 Task: Create Card Project Budget Review in Board Brand Reputation Management to Workspace Ethics and Compliance. Create Card Restaurant Management Review in Board PR Campaign Management to Workspace Ethics and Compliance. Create Card Project Schedule Review in Board Public Relations Influencer Event Planning and Management to Workspace Ethics and Compliance
Action: Mouse moved to (626, 201)
Screenshot: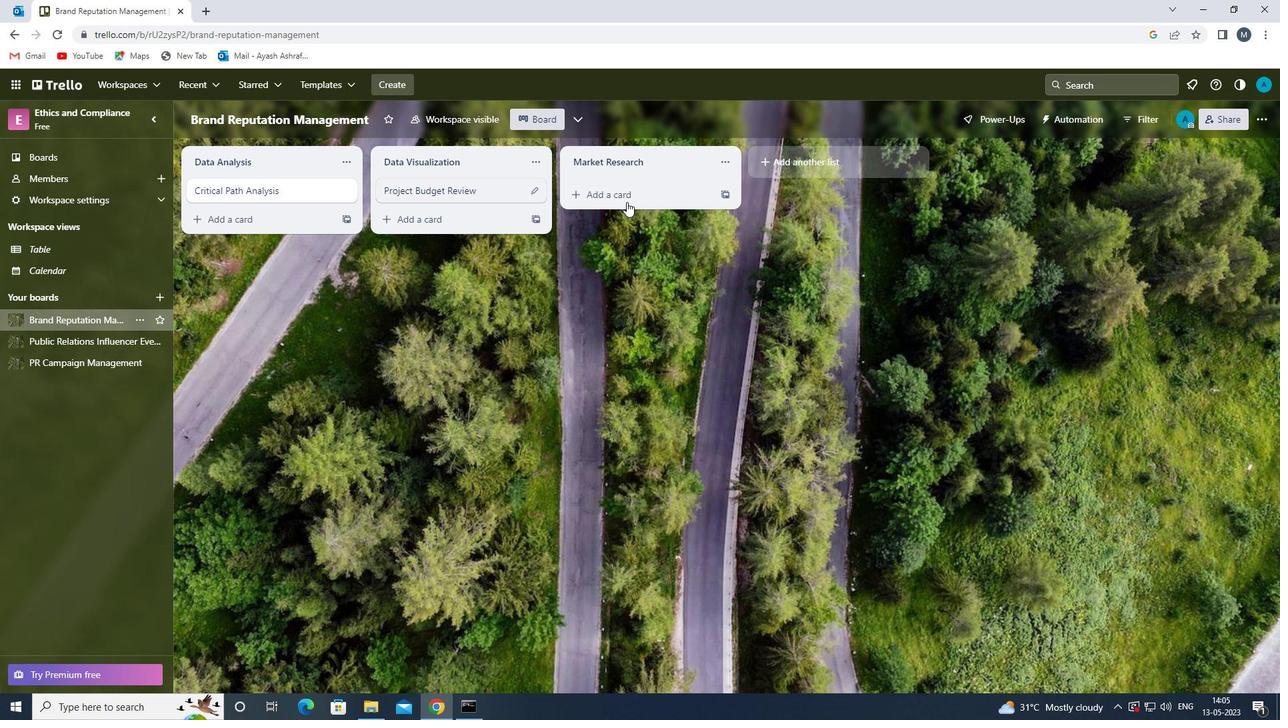 
Action: Mouse pressed left at (626, 201)
Screenshot: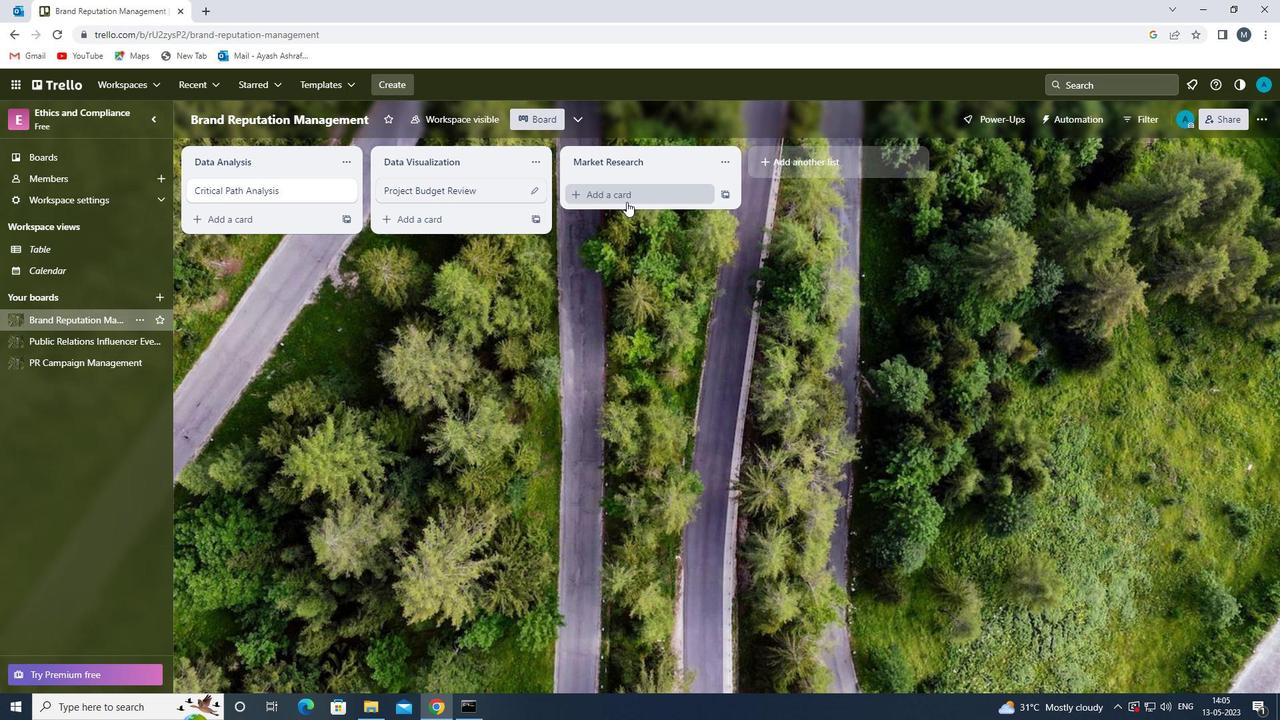 
Action: Mouse moved to (607, 200)
Screenshot: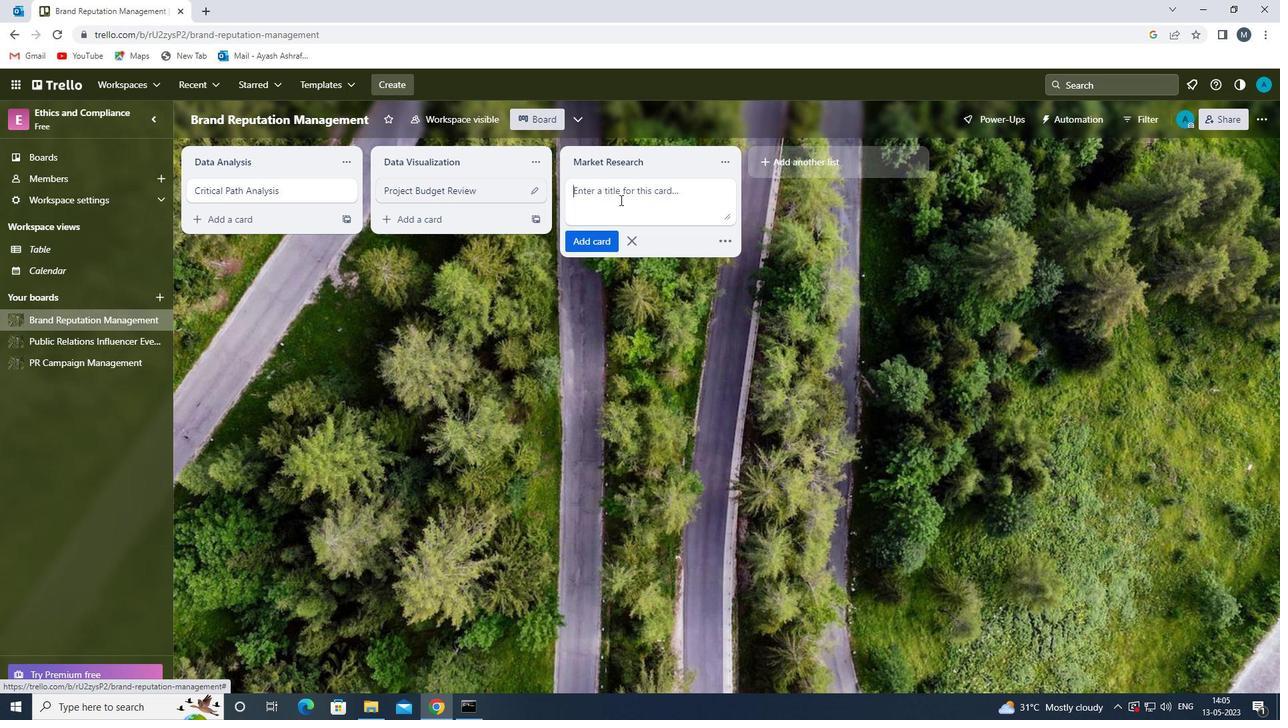 
Action: Mouse pressed left at (607, 200)
Screenshot: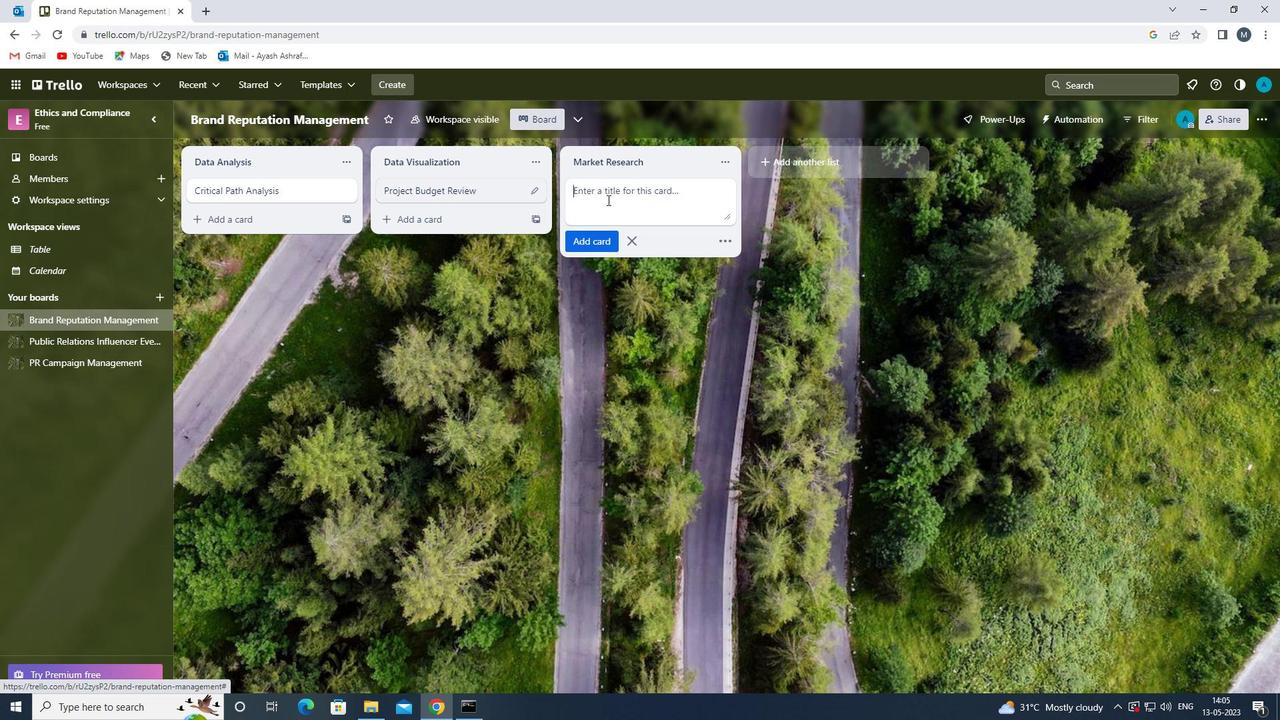 
Action: Key pressed <Key.shift><Key.shift><Key.shift><Key.shift><Key.shift><Key.shift><Key.shift><Key.shift><Key.shift><Key.shift><Key.shift><Key.shift>PROJECT<Key.space><Key.shift>BUDGET<Key.space><Key.shift>REVIEW<Key.space>
Screenshot: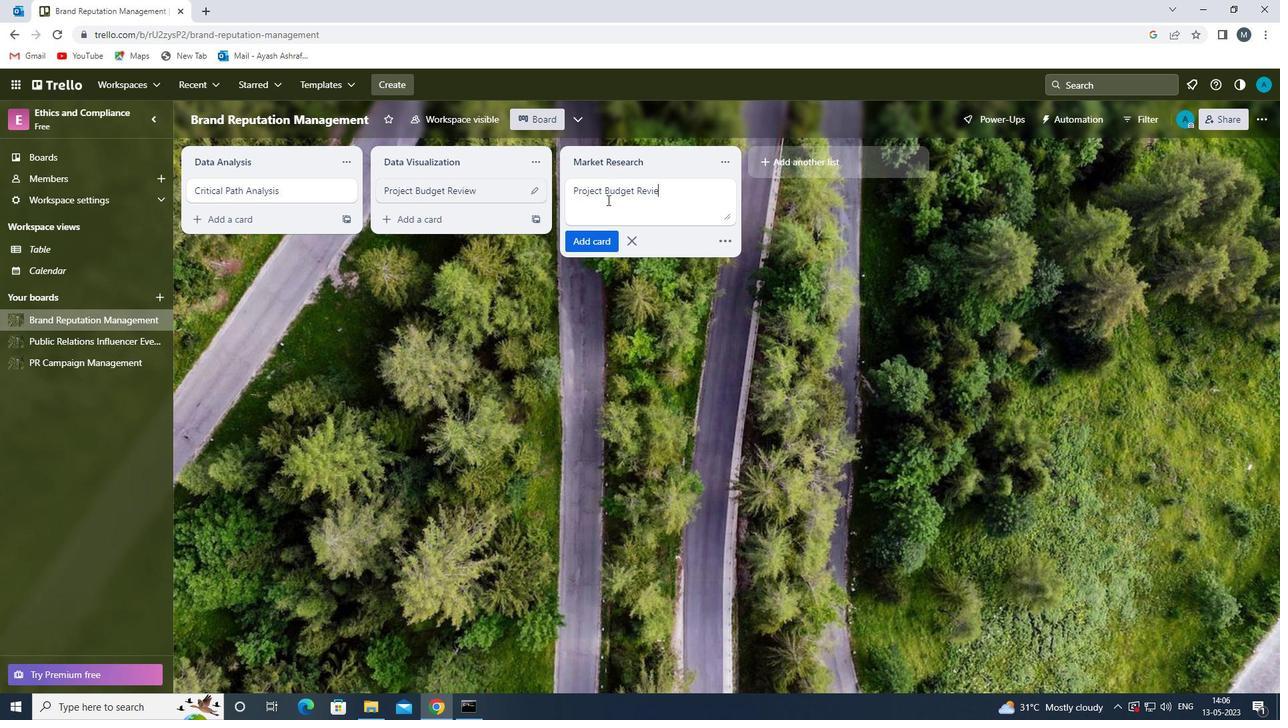 
Action: Mouse moved to (603, 236)
Screenshot: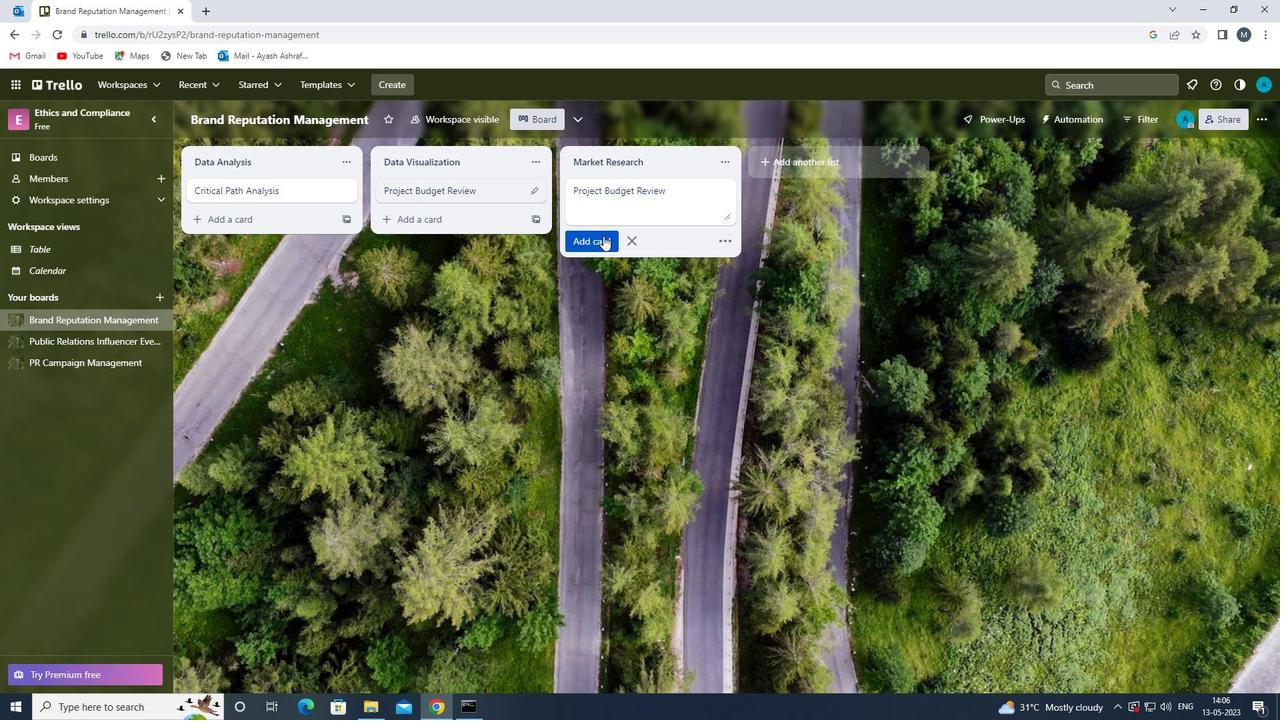 
Action: Mouse pressed left at (603, 236)
Screenshot: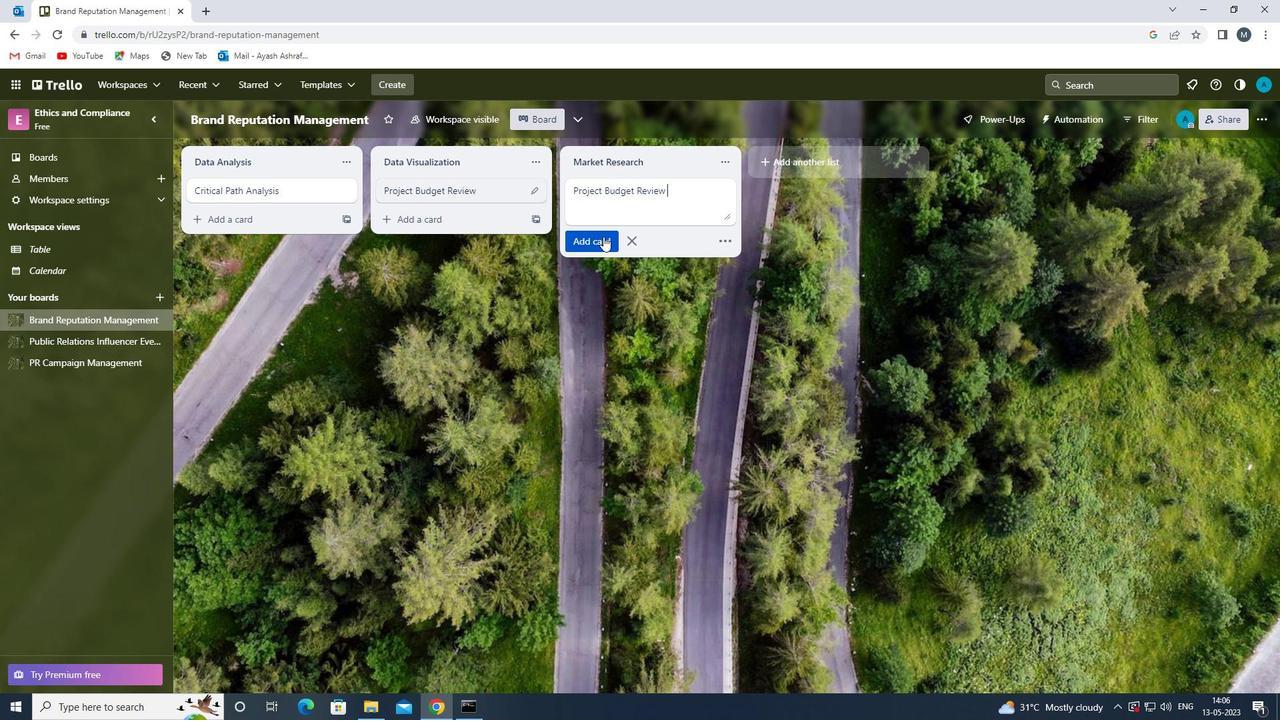 
Action: Mouse moved to (564, 377)
Screenshot: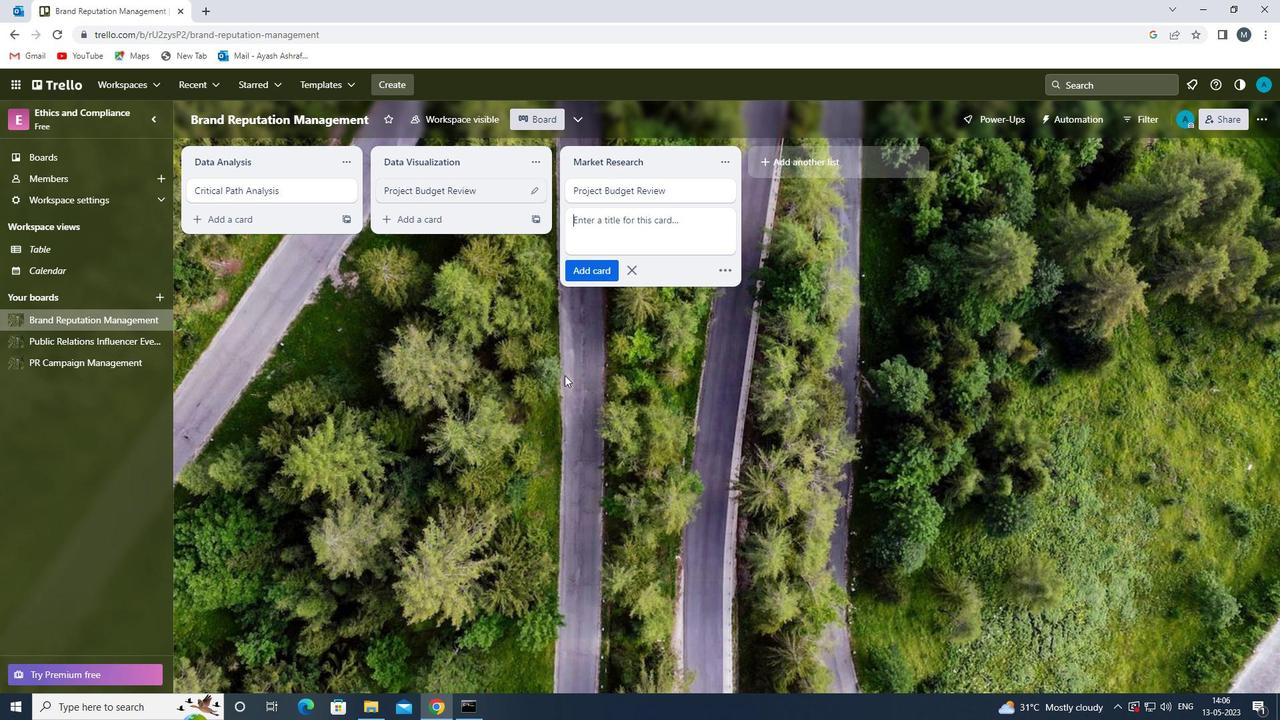 
Action: Mouse pressed left at (564, 377)
Screenshot: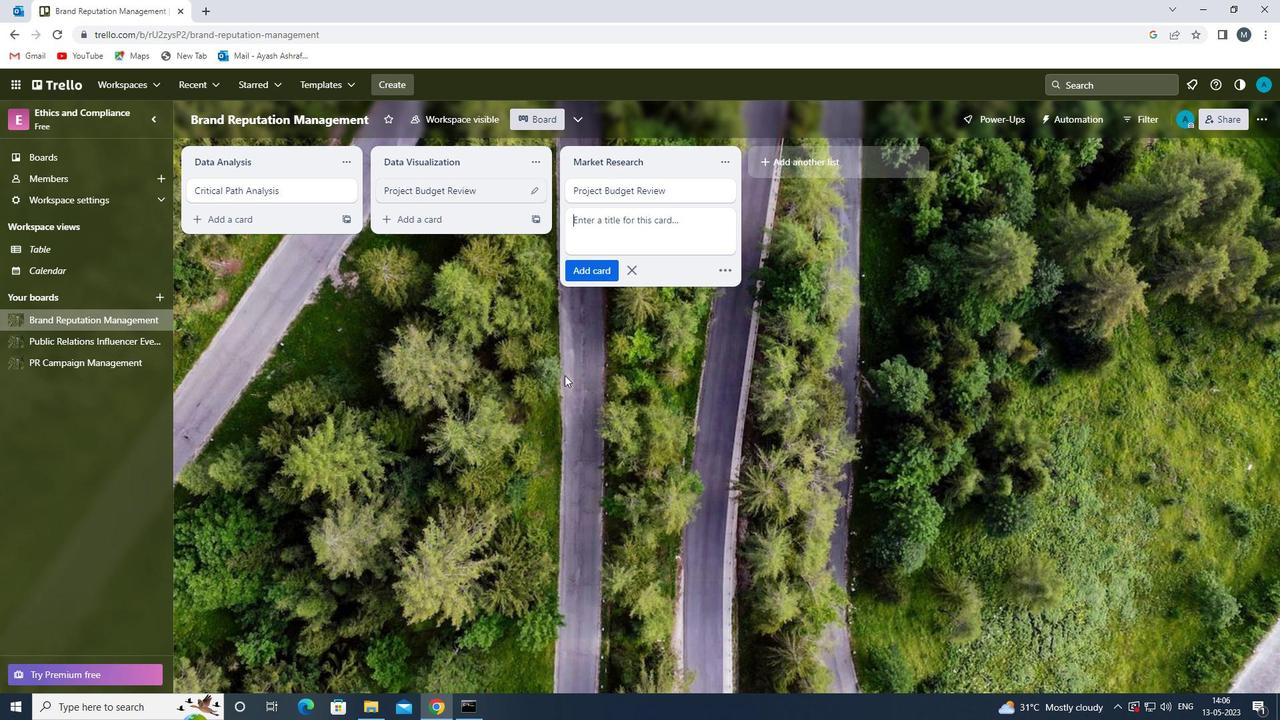 
Action: Mouse moved to (100, 366)
Screenshot: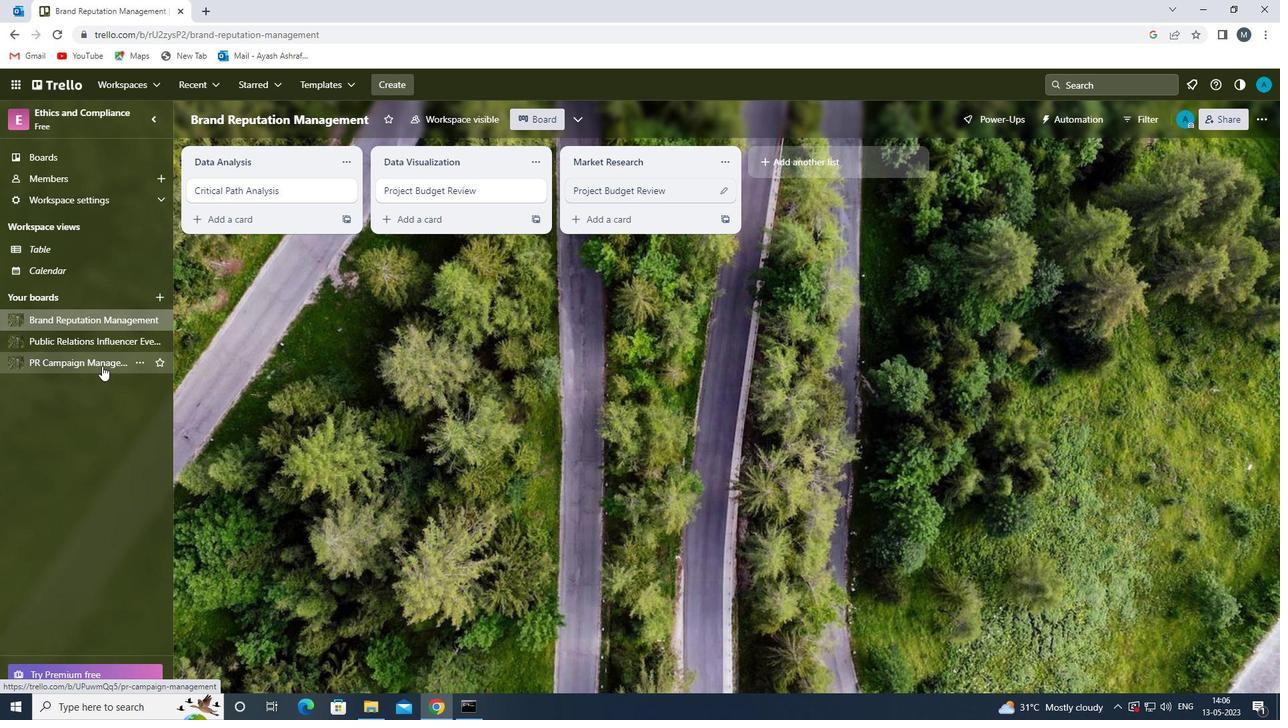 
Action: Mouse pressed left at (100, 366)
Screenshot: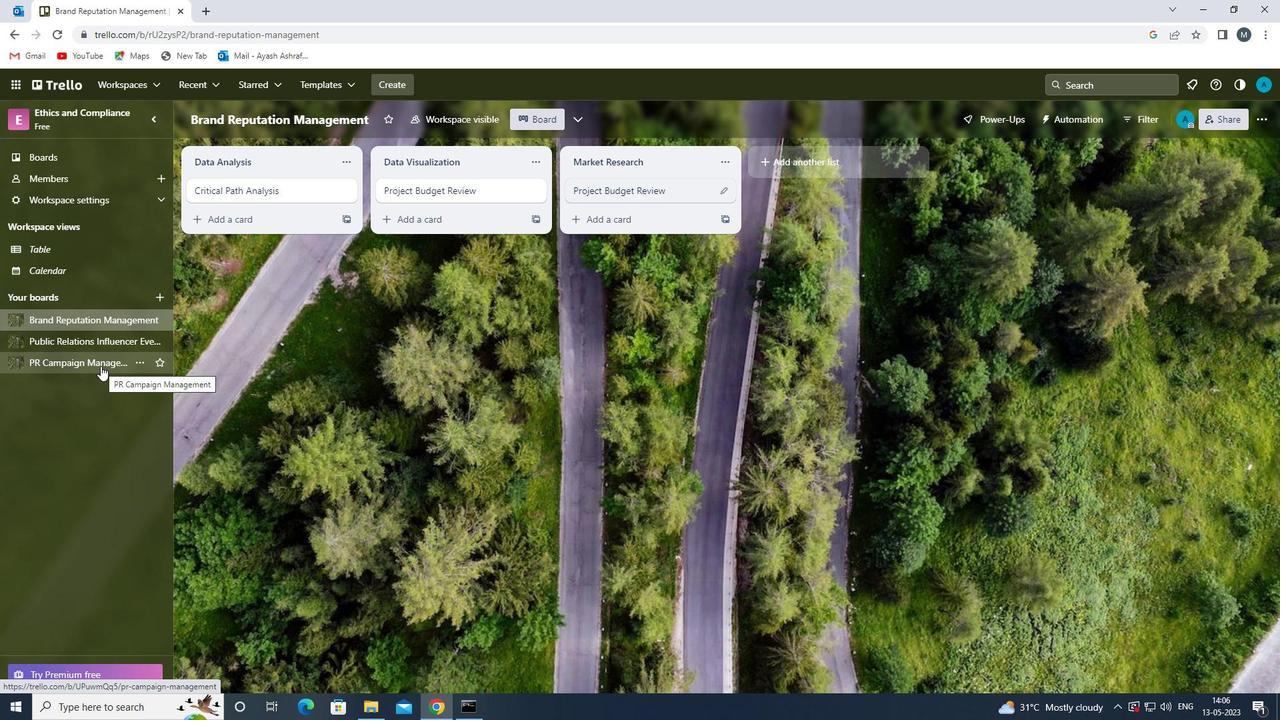 
Action: Mouse moved to (600, 207)
Screenshot: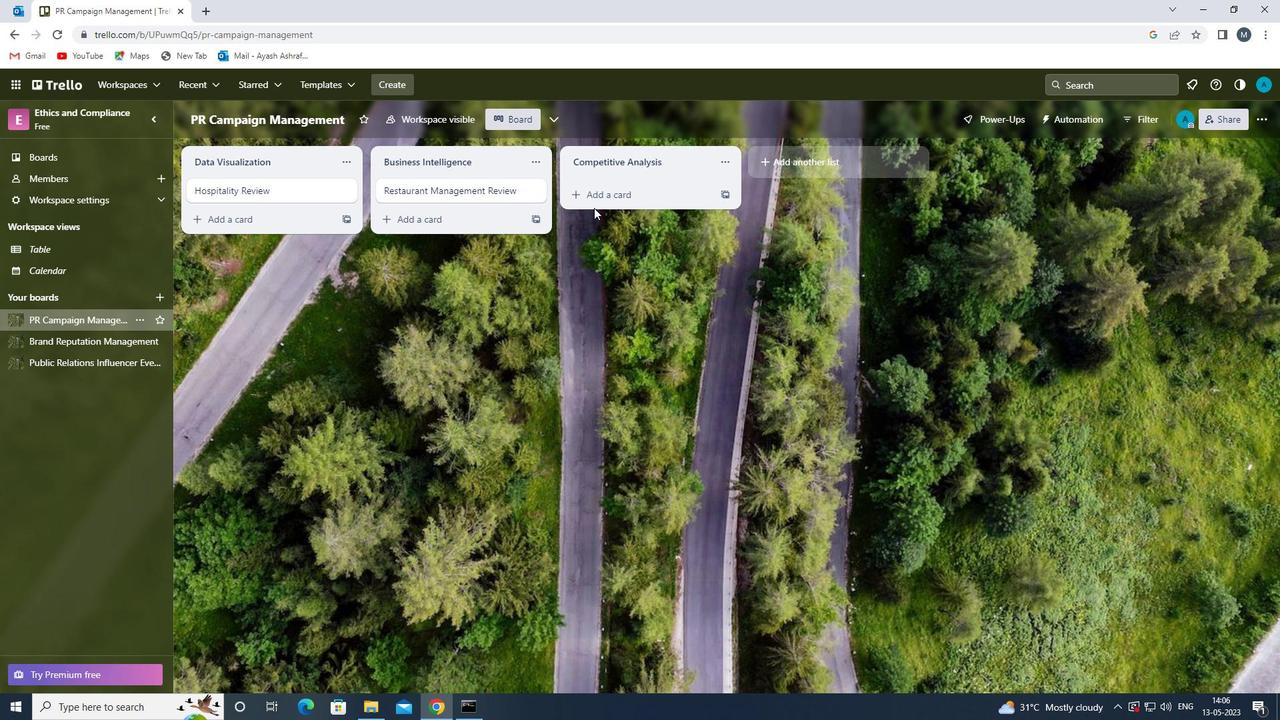 
Action: Mouse pressed left at (600, 207)
Screenshot: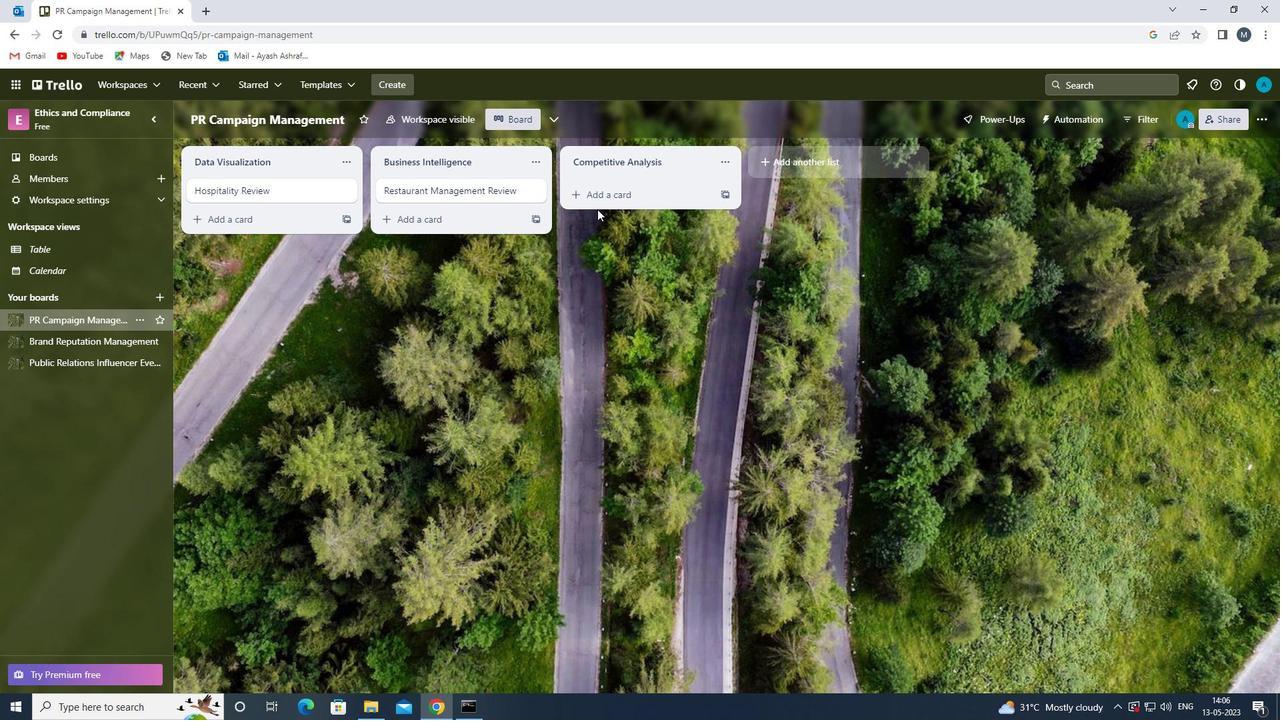 
Action: Mouse moved to (601, 199)
Screenshot: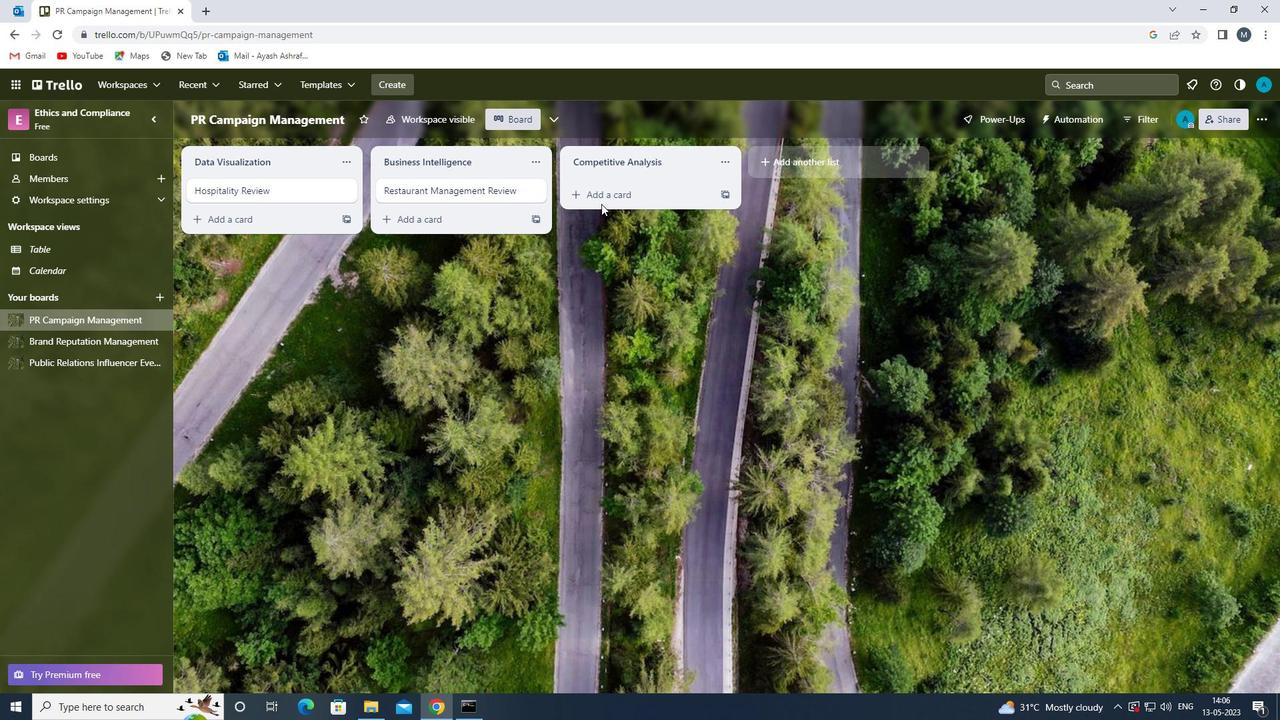 
Action: Mouse pressed left at (601, 199)
Screenshot: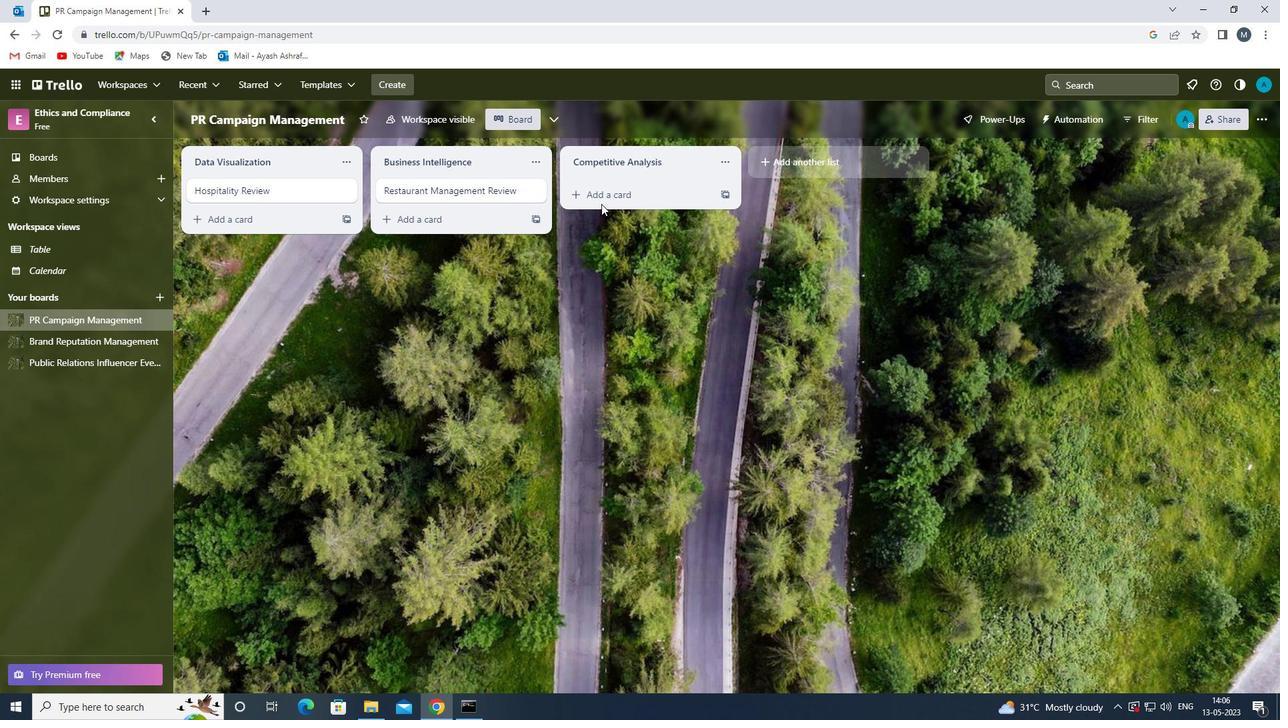 
Action: Mouse moved to (601, 197)
Screenshot: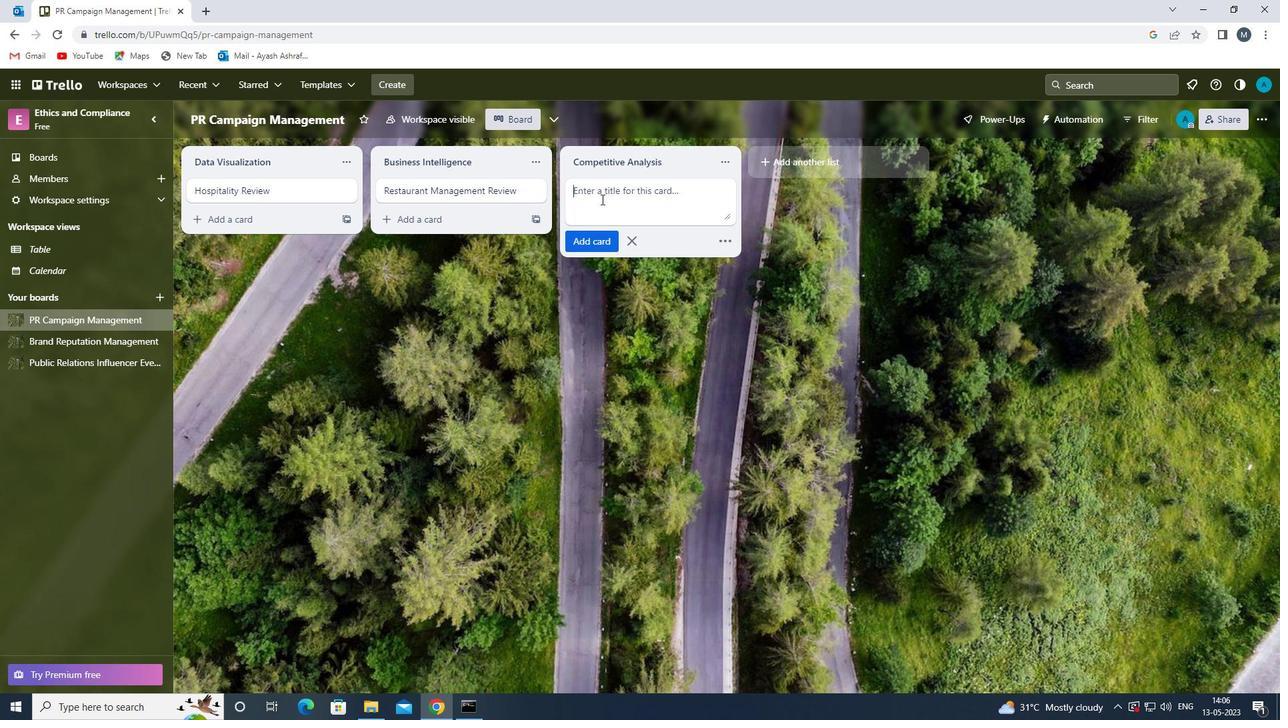 
Action: Mouse pressed left at (601, 197)
Screenshot: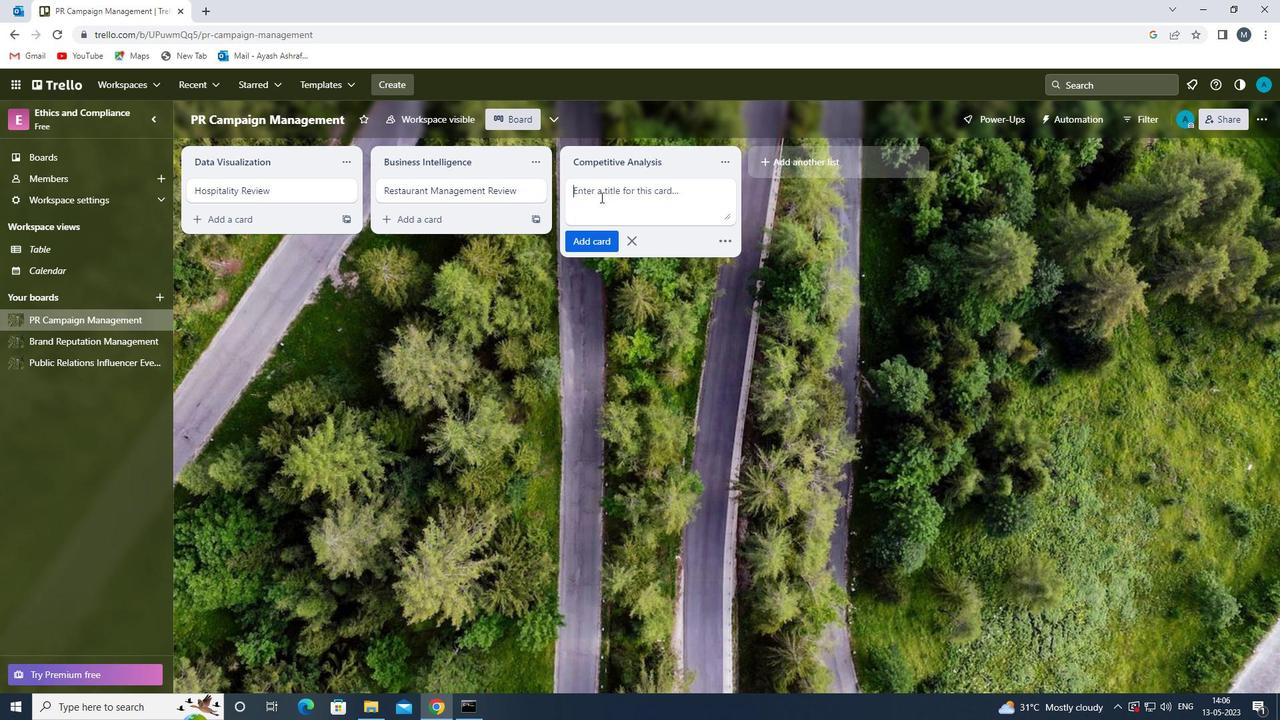 
Action: Mouse moved to (601, 196)
Screenshot: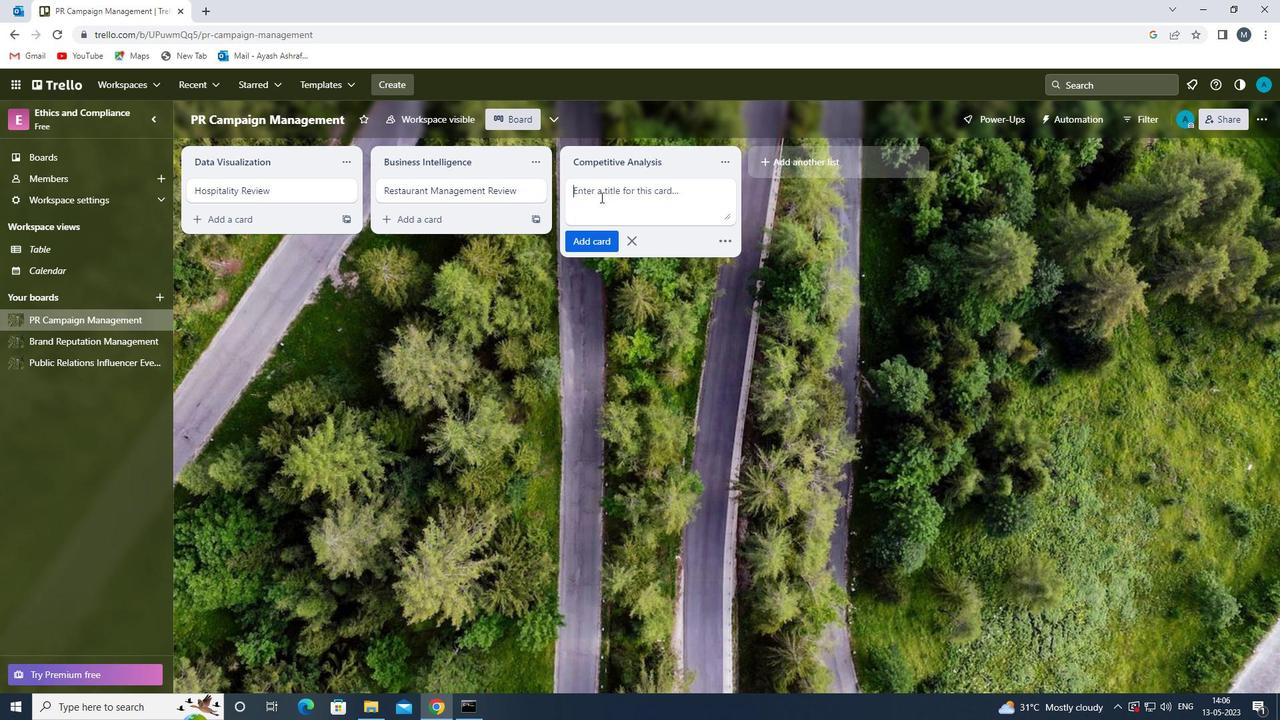 
Action: Key pressed <Key.shift>RESTAURANT<Key.space><Key.shift>AMNA<Key.backspace><Key.backspace><Key.backspace><Key.backspace><Key.shift>MANAGEMENT<Key.space><Key.shift>REVIEW<Key.space>
Screenshot: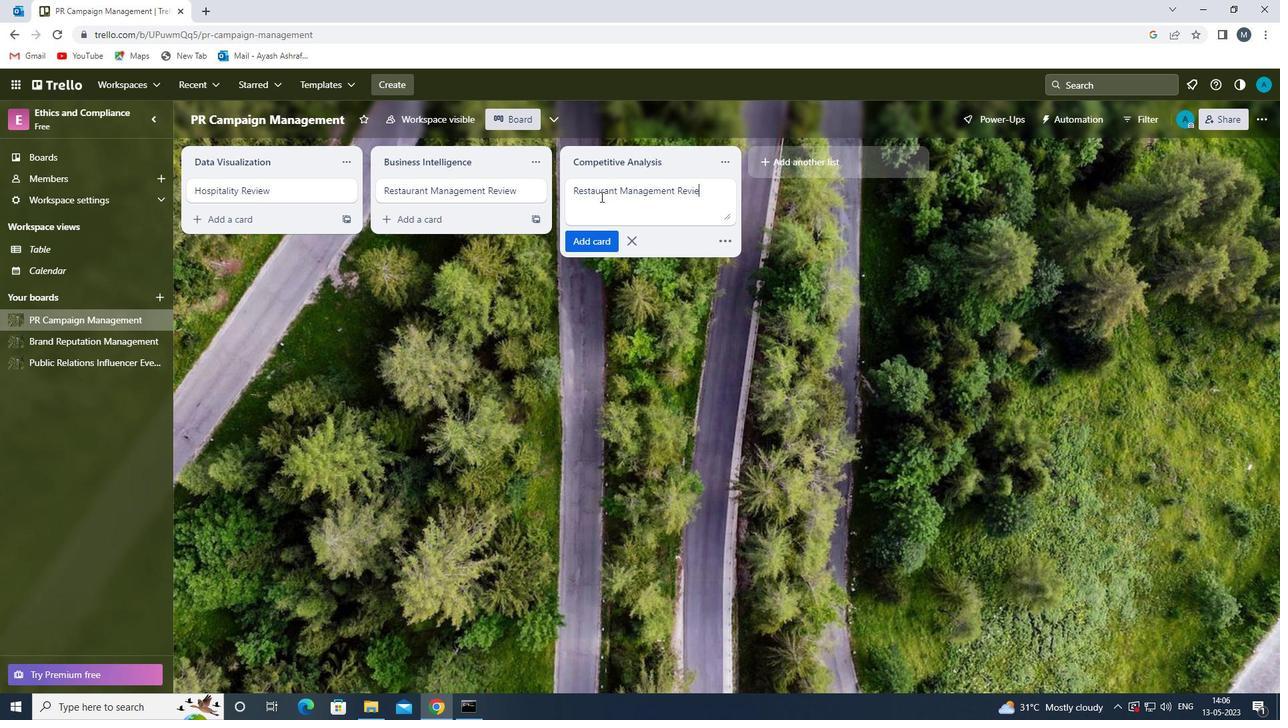 
Action: Mouse moved to (608, 240)
Screenshot: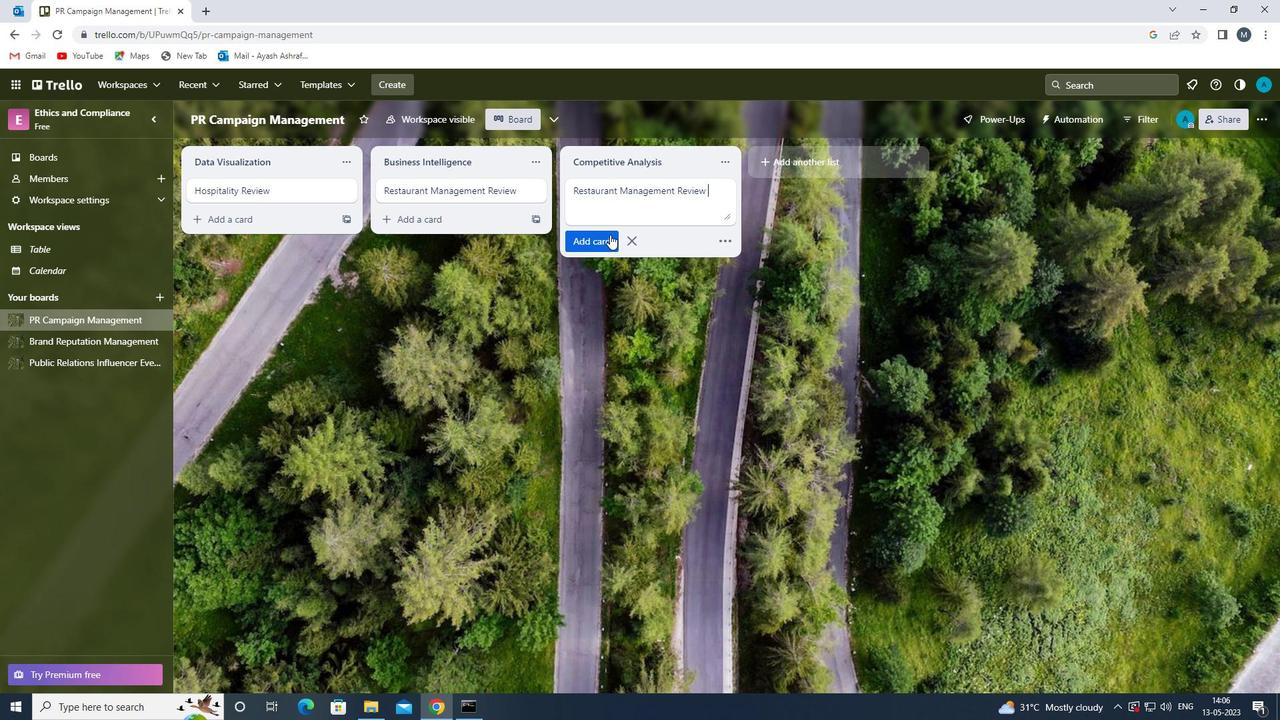 
Action: Mouse pressed left at (608, 240)
Screenshot: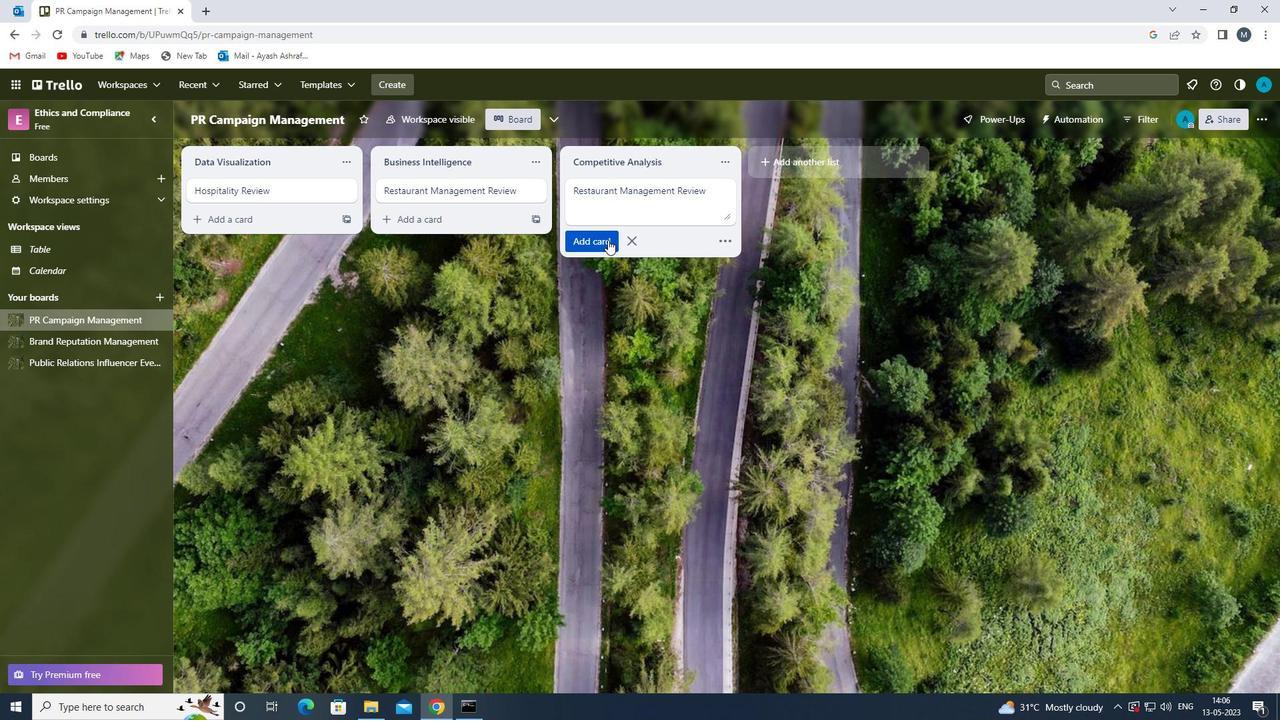 
Action: Mouse moved to (522, 347)
Screenshot: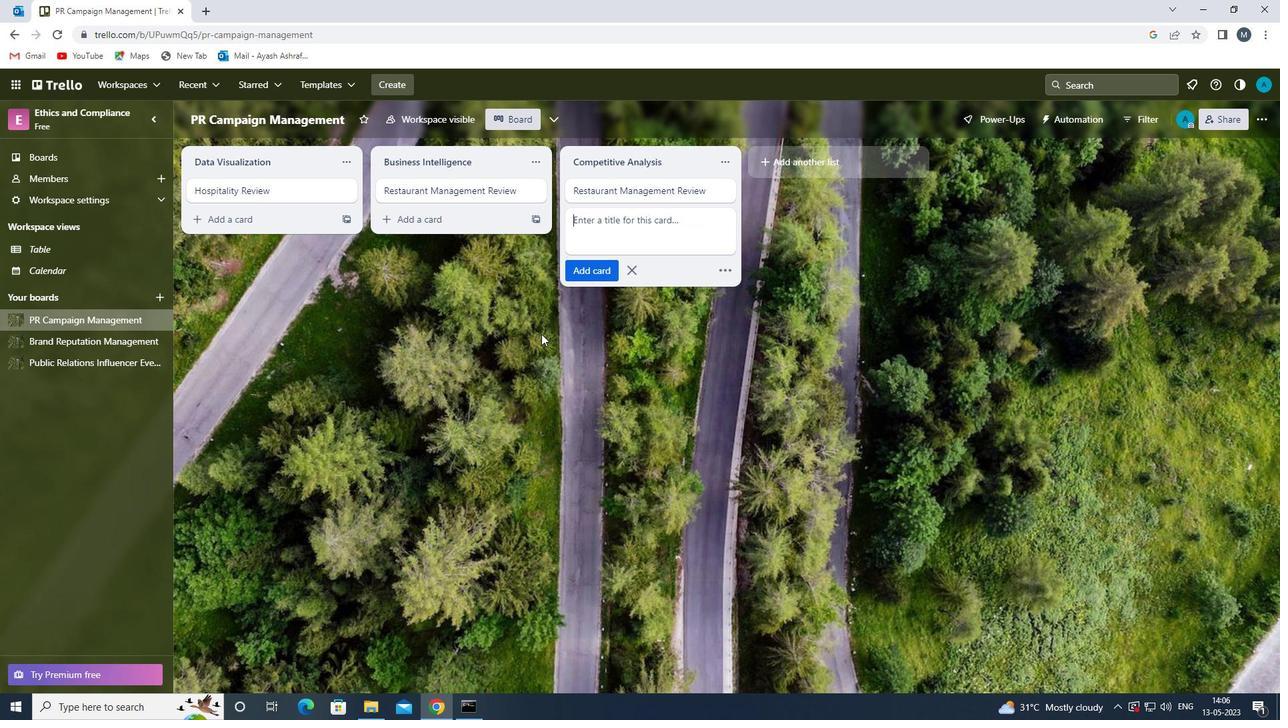 
Action: Mouse pressed left at (522, 347)
Screenshot: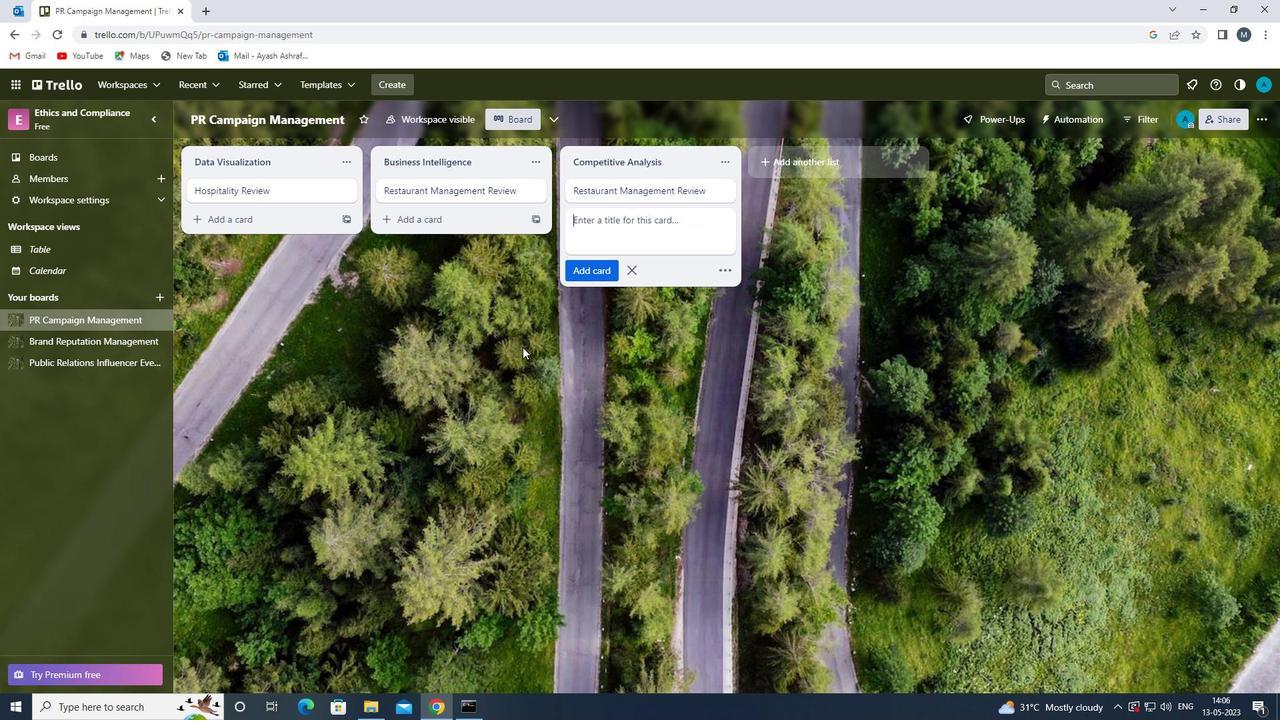 
Action: Mouse moved to (55, 360)
Screenshot: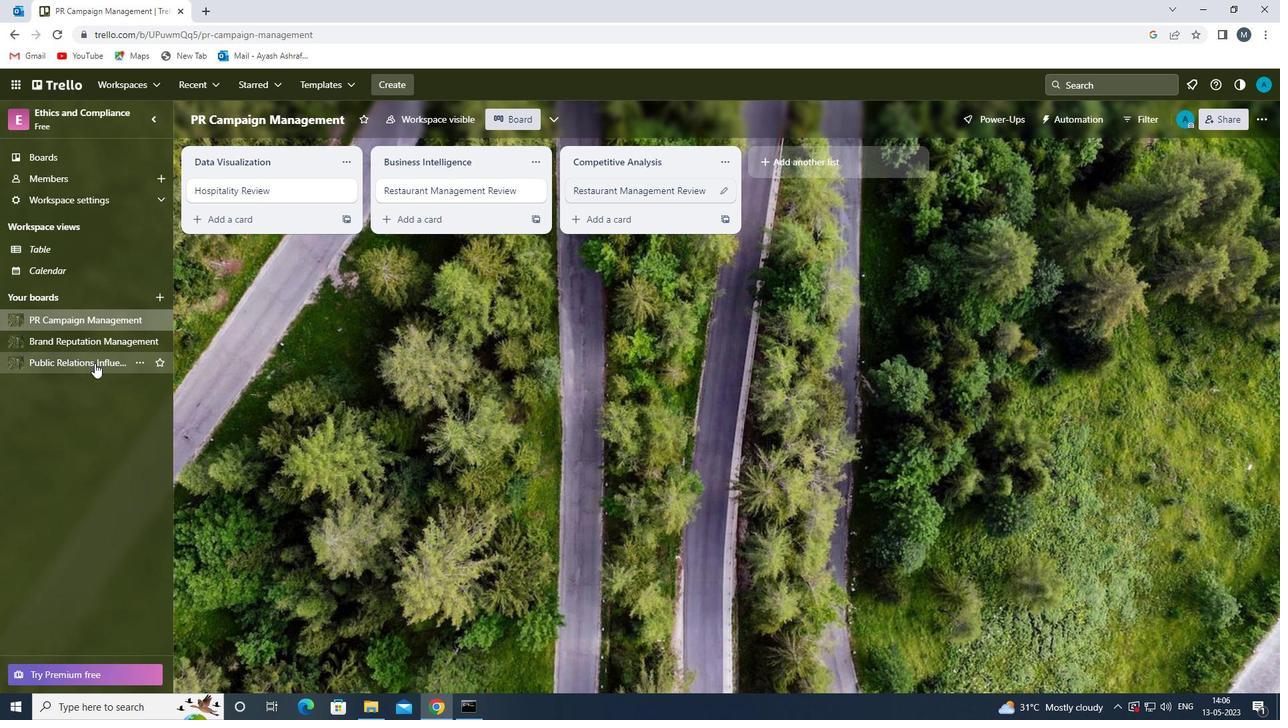 
Action: Mouse pressed left at (55, 360)
Screenshot: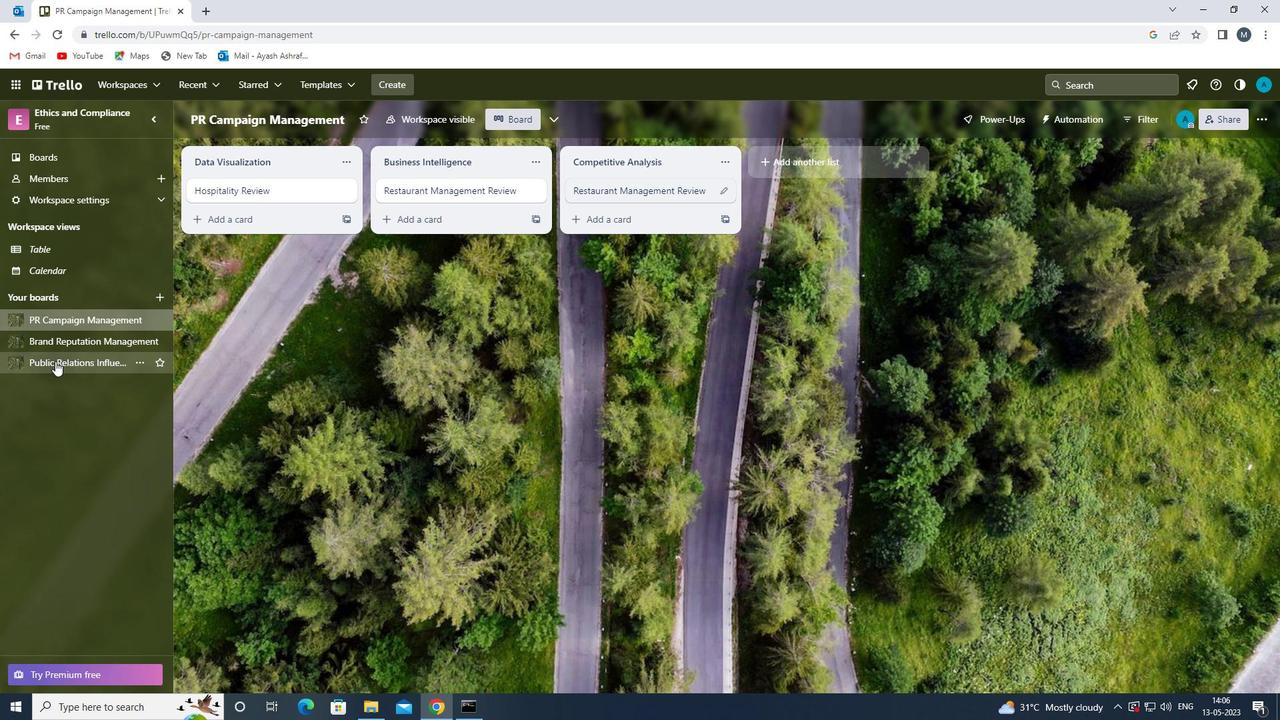 
Action: Mouse moved to (595, 193)
Screenshot: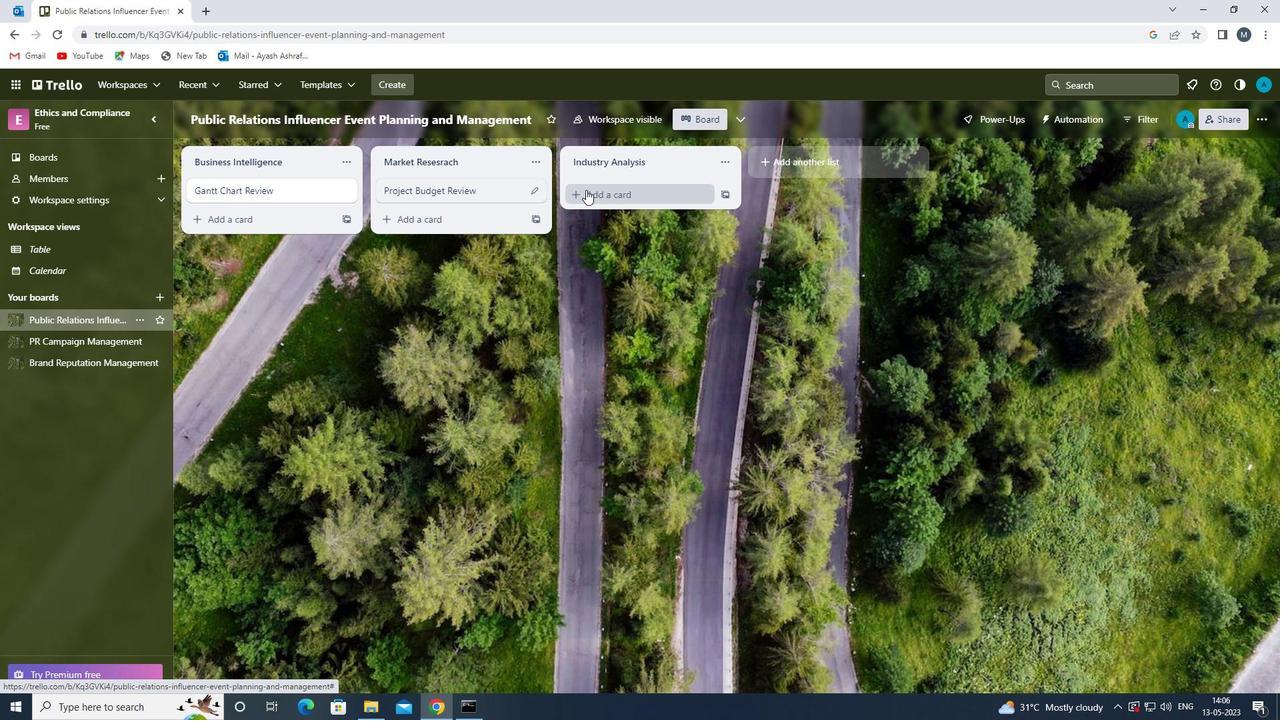 
Action: Mouse pressed left at (595, 193)
Screenshot: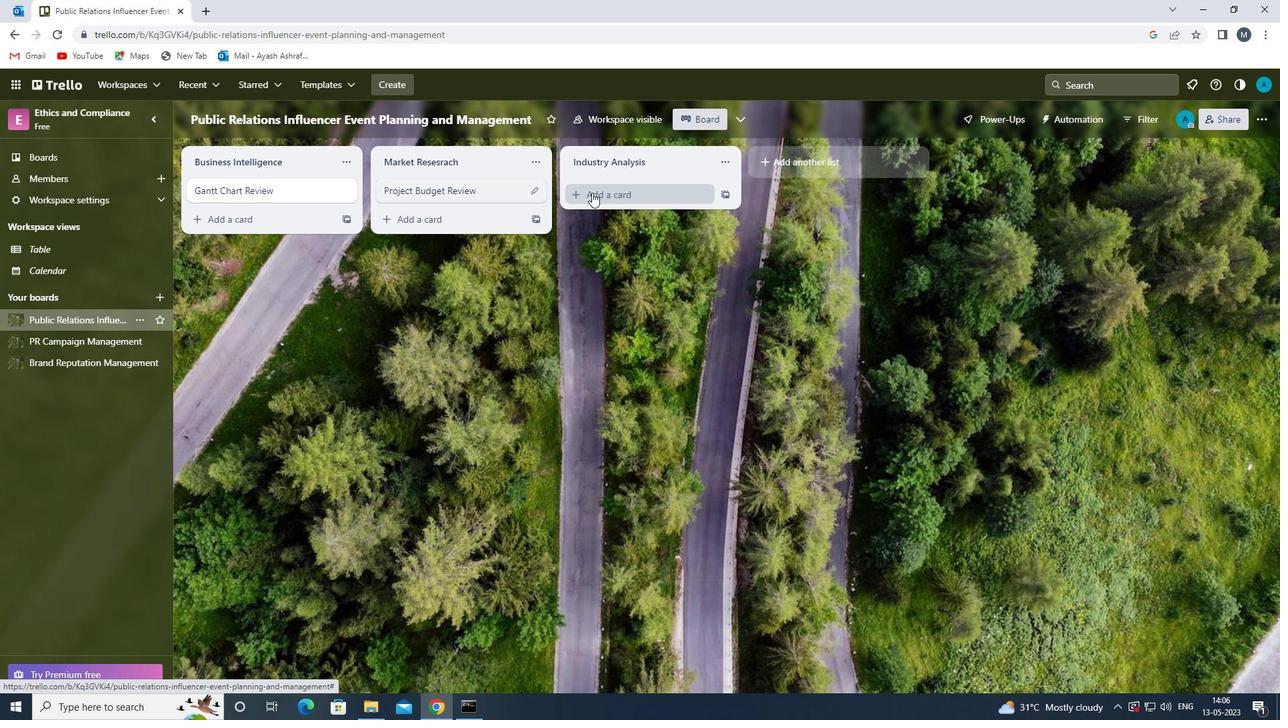 
Action: Mouse moved to (601, 196)
Screenshot: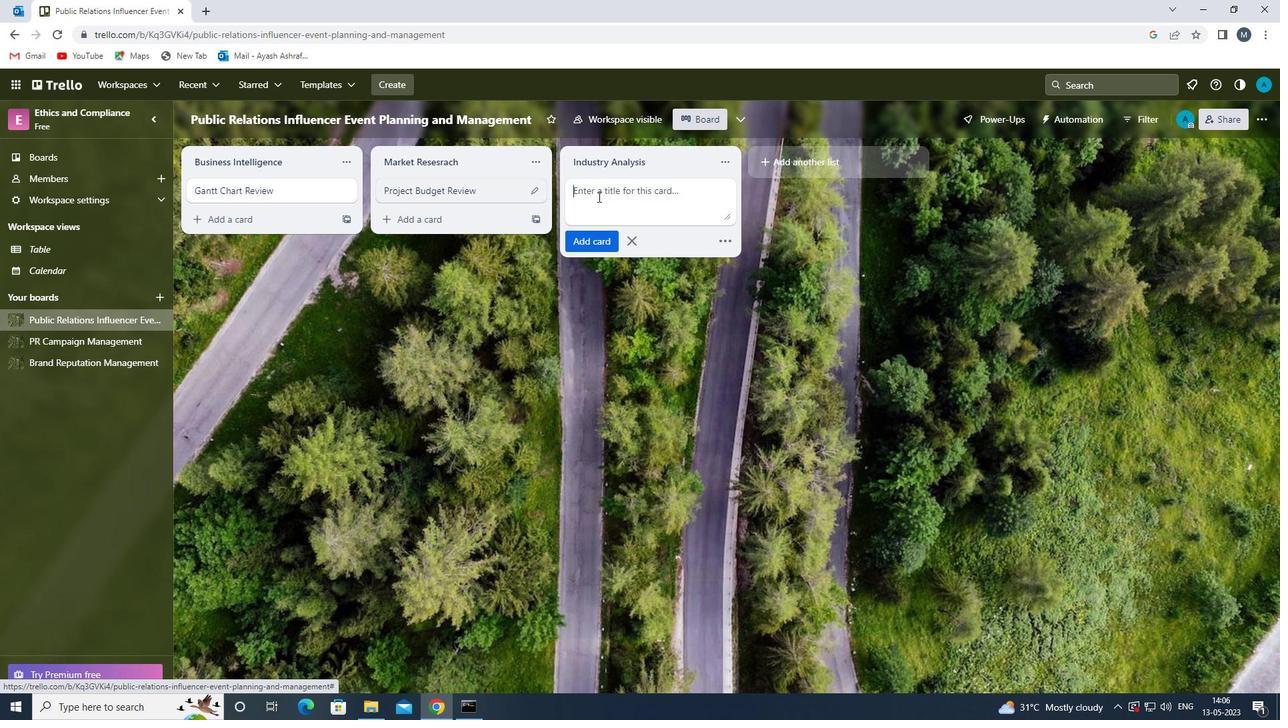 
Action: Mouse pressed left at (601, 196)
Screenshot: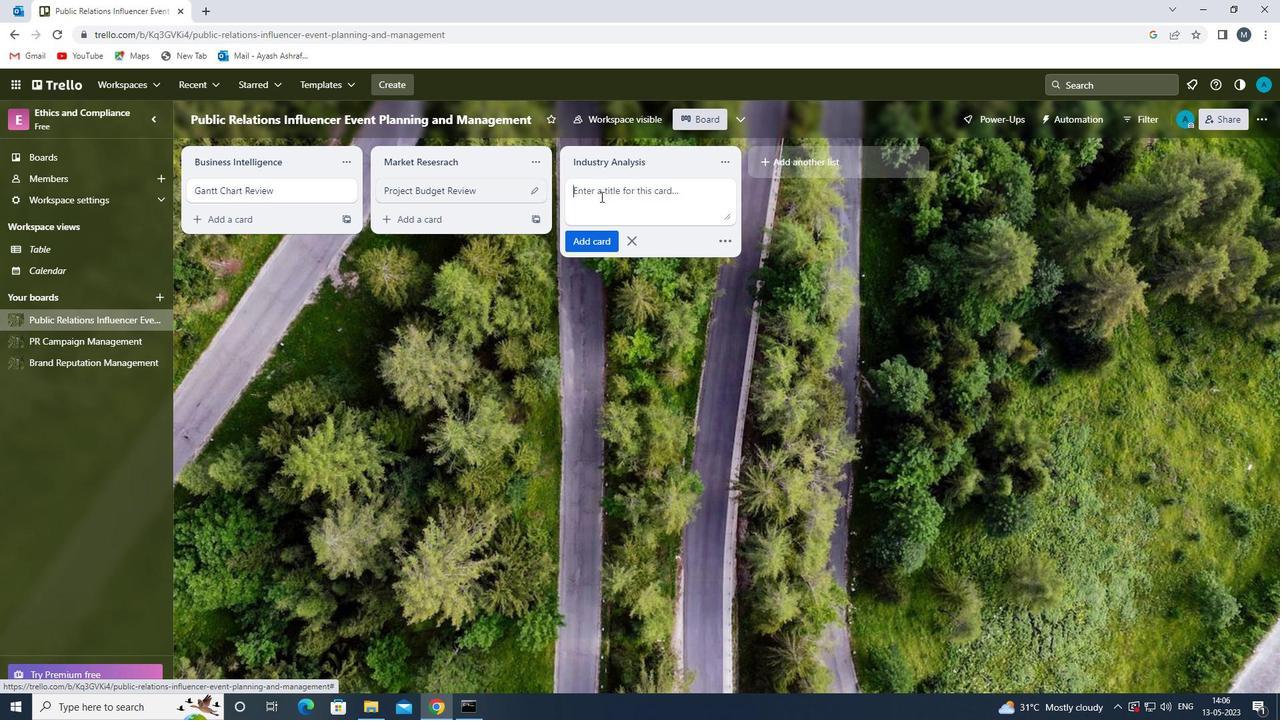 
Action: Key pressed <Key.shift>PROJECT<Key.space><Key.shift>SCHEDULE<Key.space><Key.shift>REVIEW<Key.space>
Screenshot: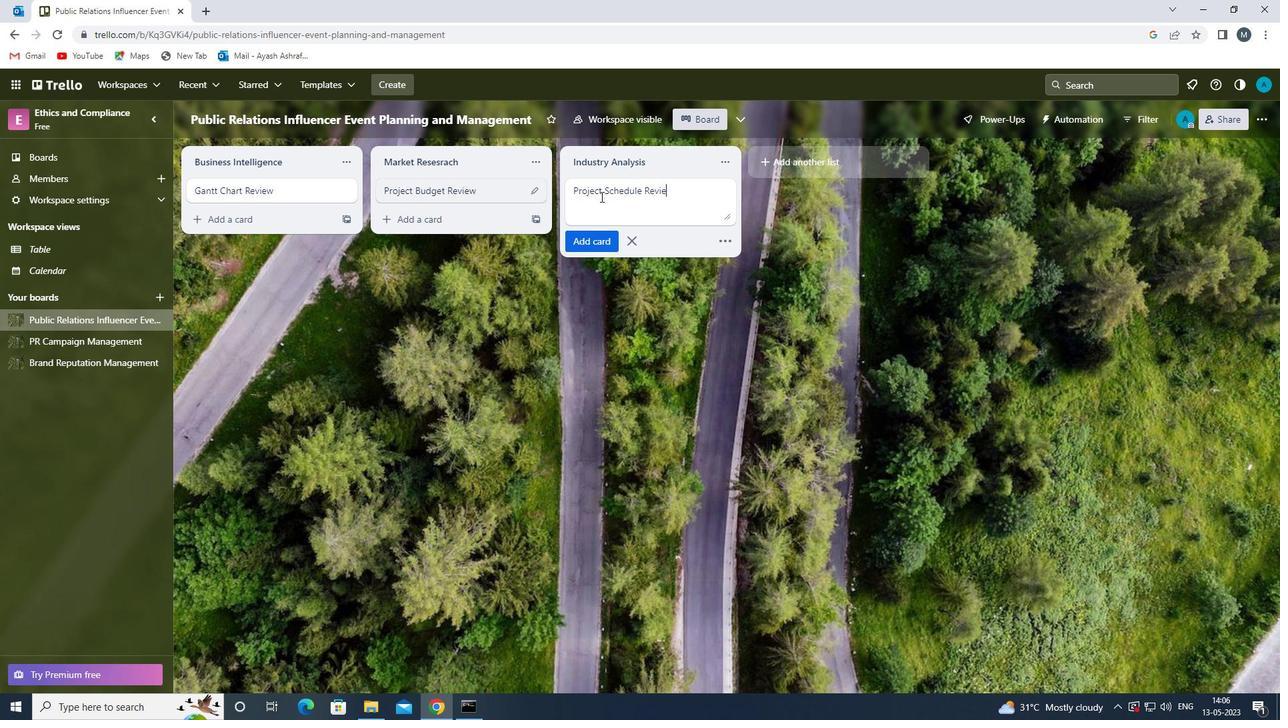 
Action: Mouse moved to (590, 241)
Screenshot: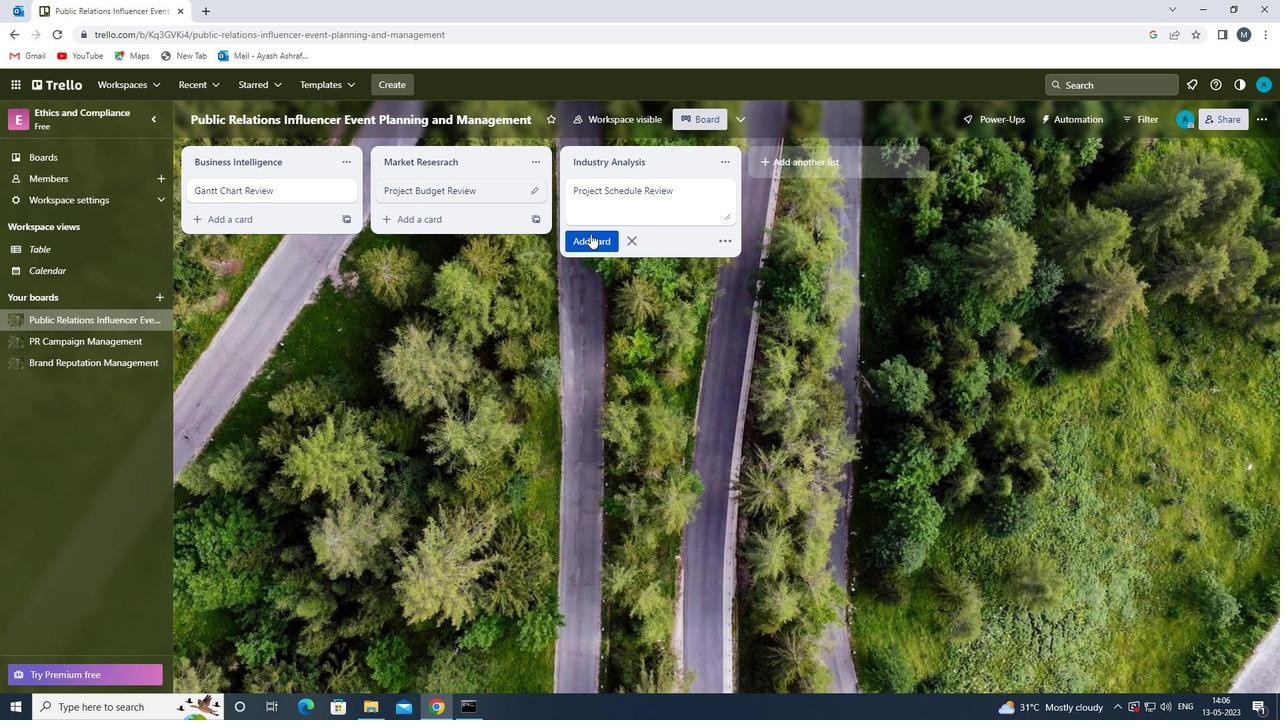 
Action: Mouse pressed left at (590, 241)
Screenshot: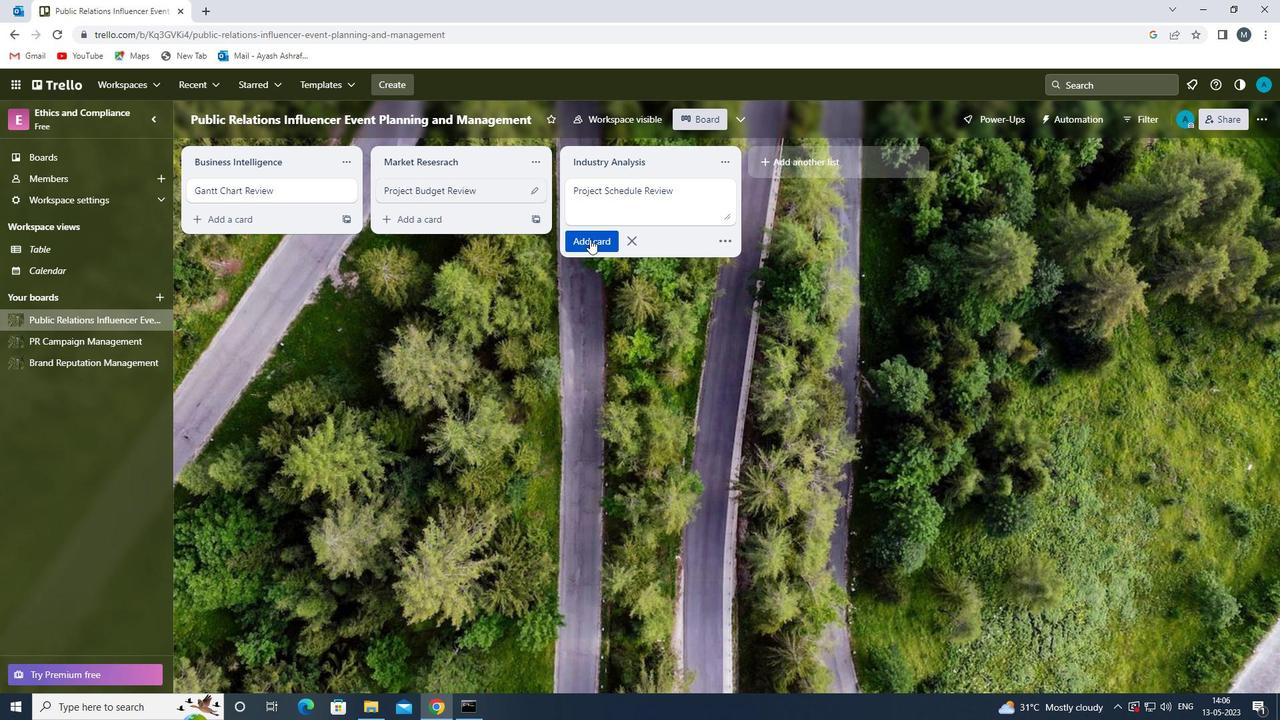 
Action: Mouse moved to (513, 372)
Screenshot: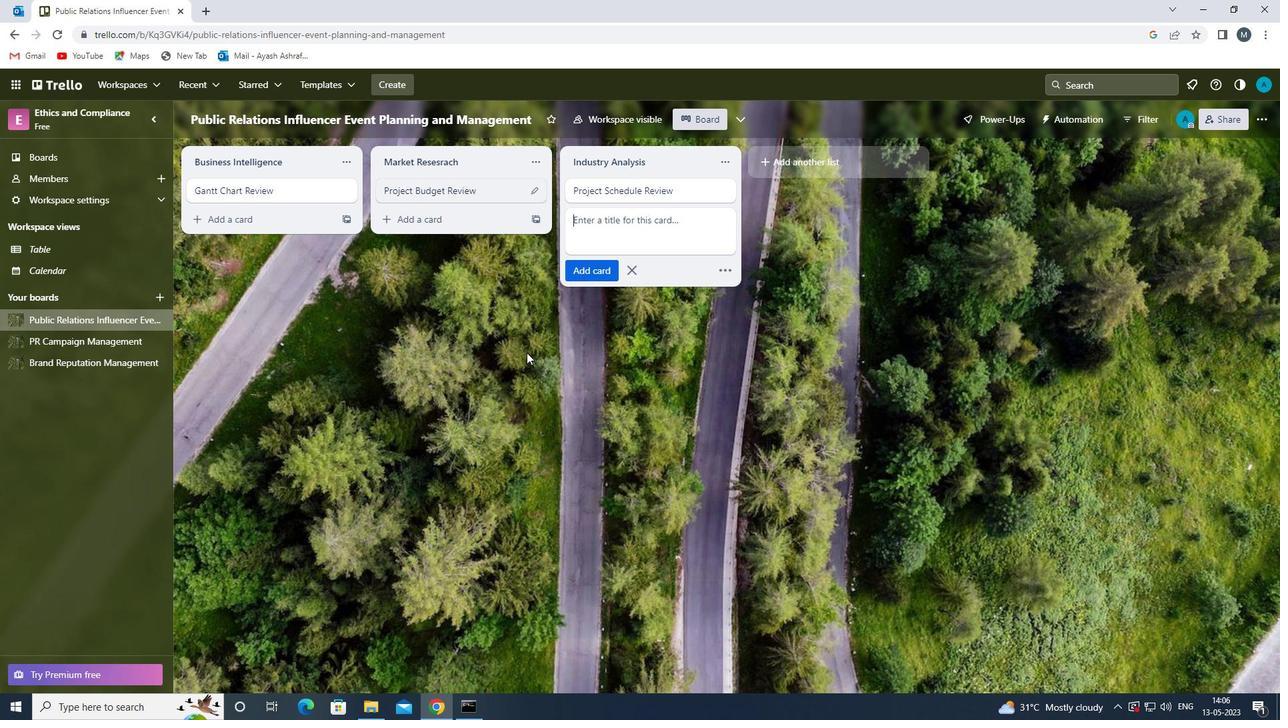 
Action: Mouse pressed left at (513, 372)
Screenshot: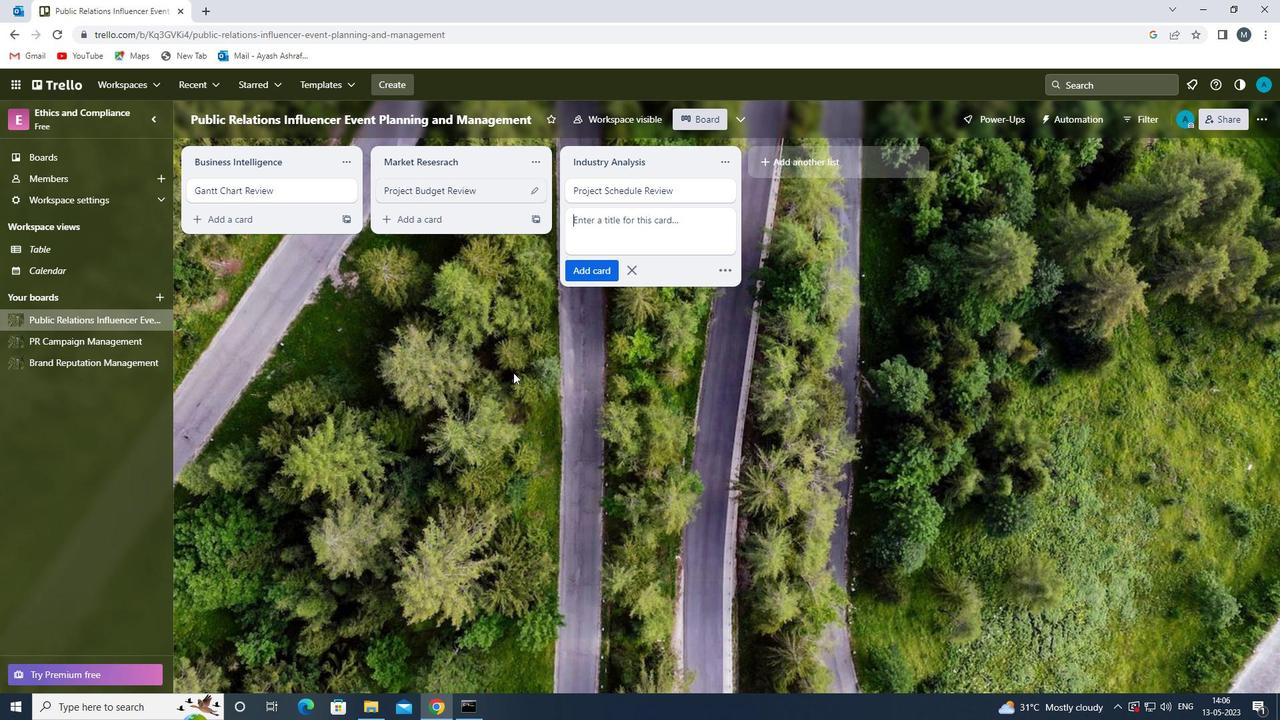 
Action: Mouse moved to (512, 372)
Screenshot: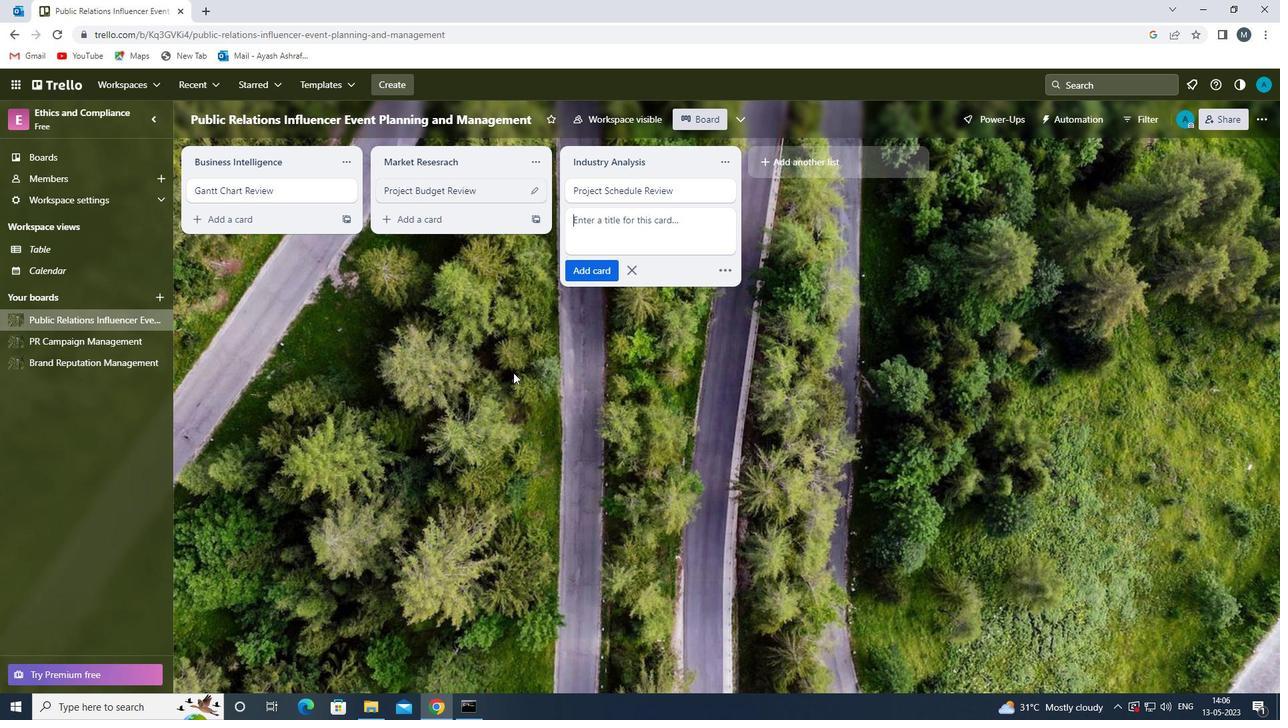 
